 Task: Create a due date automation trigger when advanced on, on the monday before a card is due add content with a name or a description containing resume at 11:00 AM.
Action: Mouse moved to (1146, 80)
Screenshot: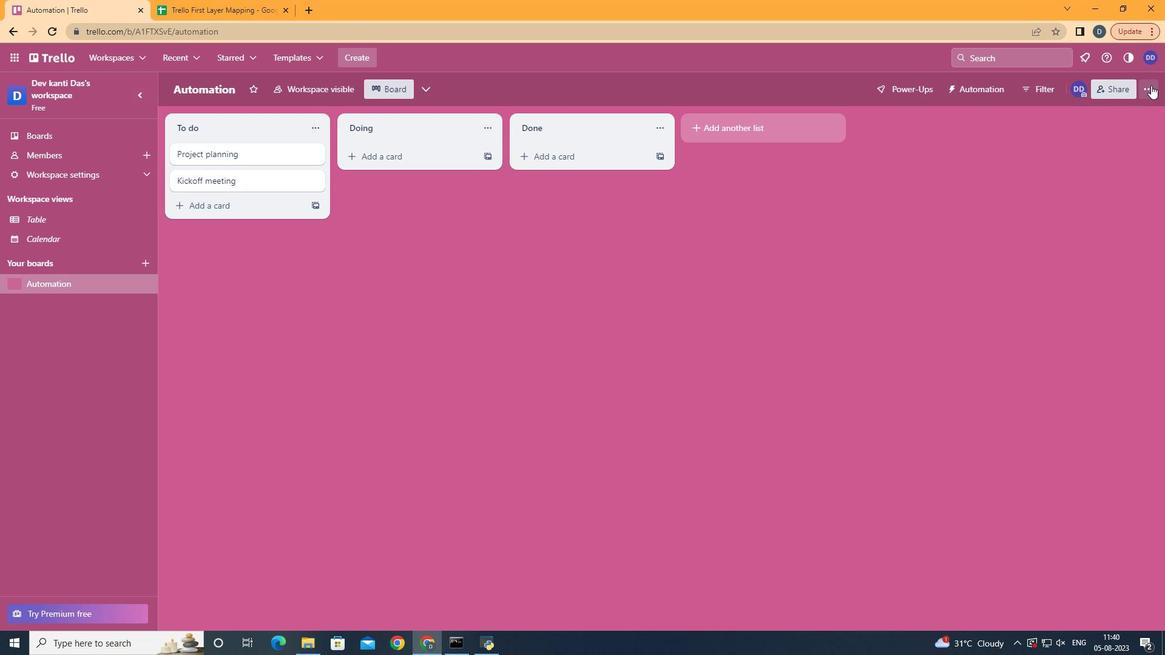 
Action: Mouse pressed left at (1146, 80)
Screenshot: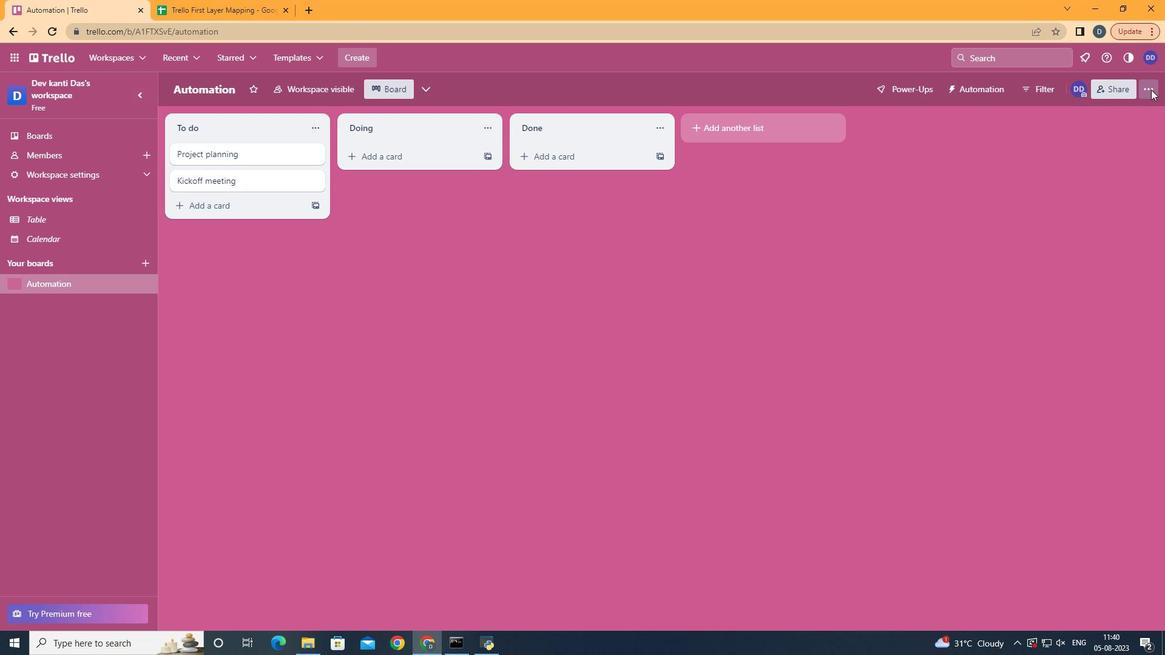 
Action: Mouse moved to (1088, 240)
Screenshot: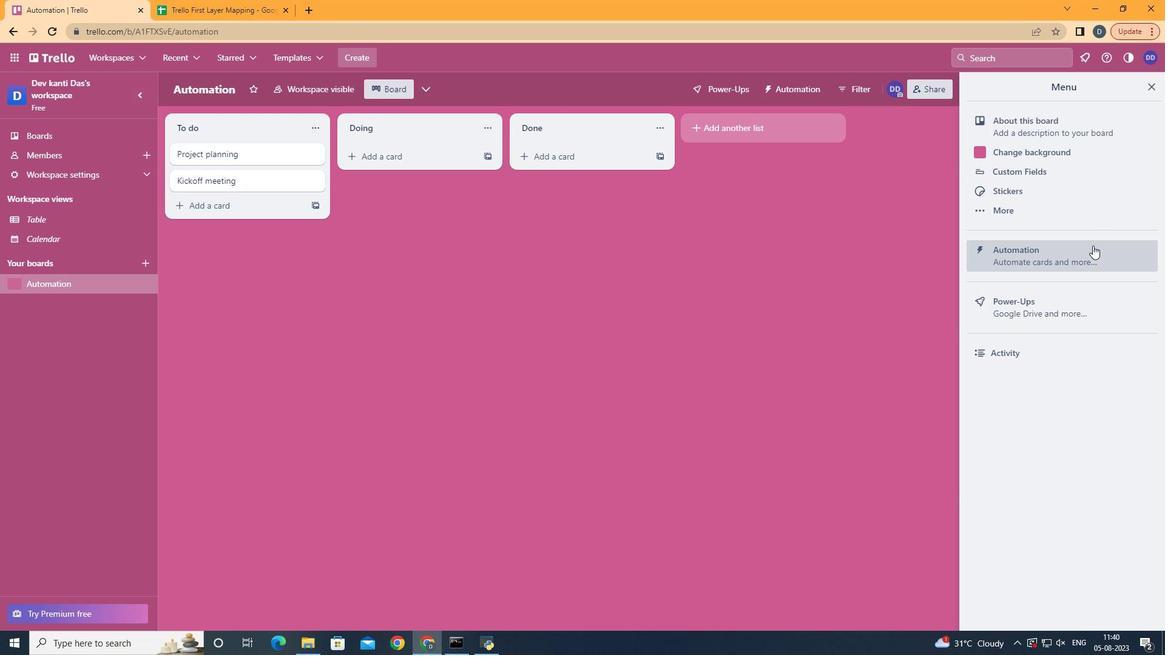
Action: Mouse pressed left at (1088, 240)
Screenshot: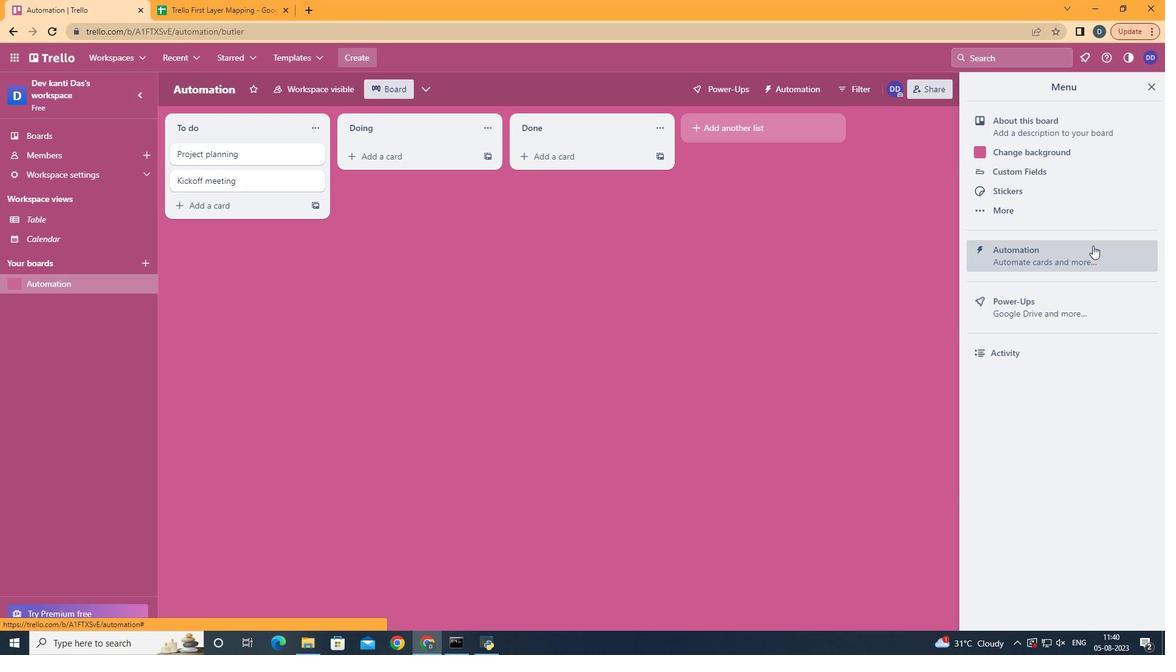 
Action: Mouse moved to (234, 230)
Screenshot: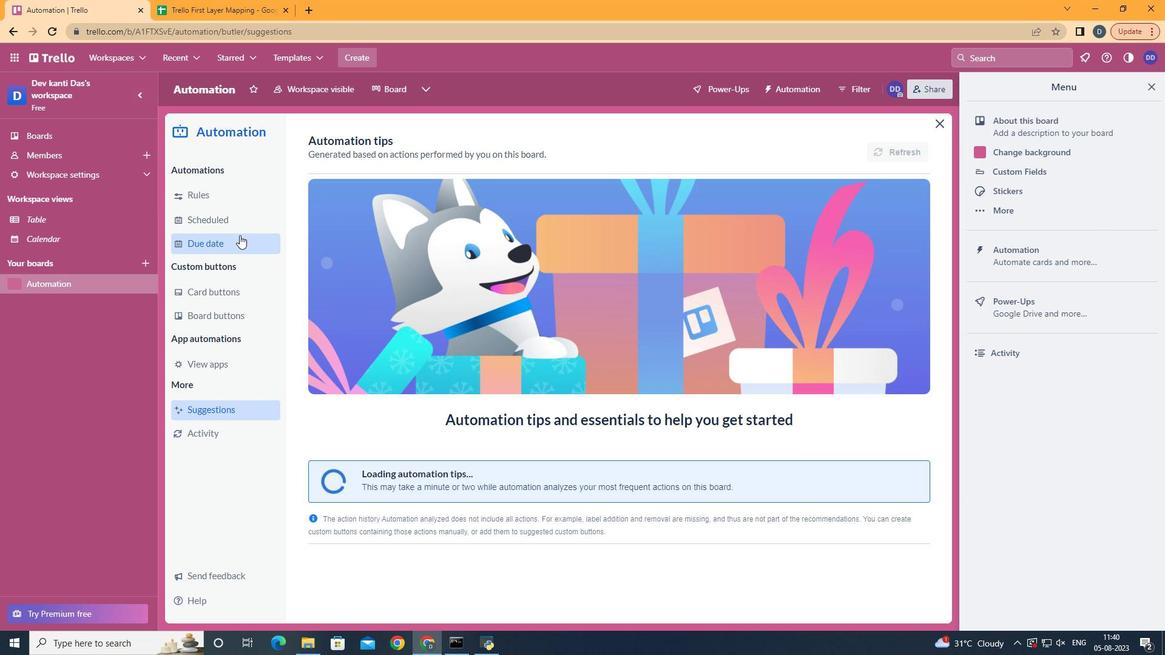 
Action: Mouse pressed left at (234, 230)
Screenshot: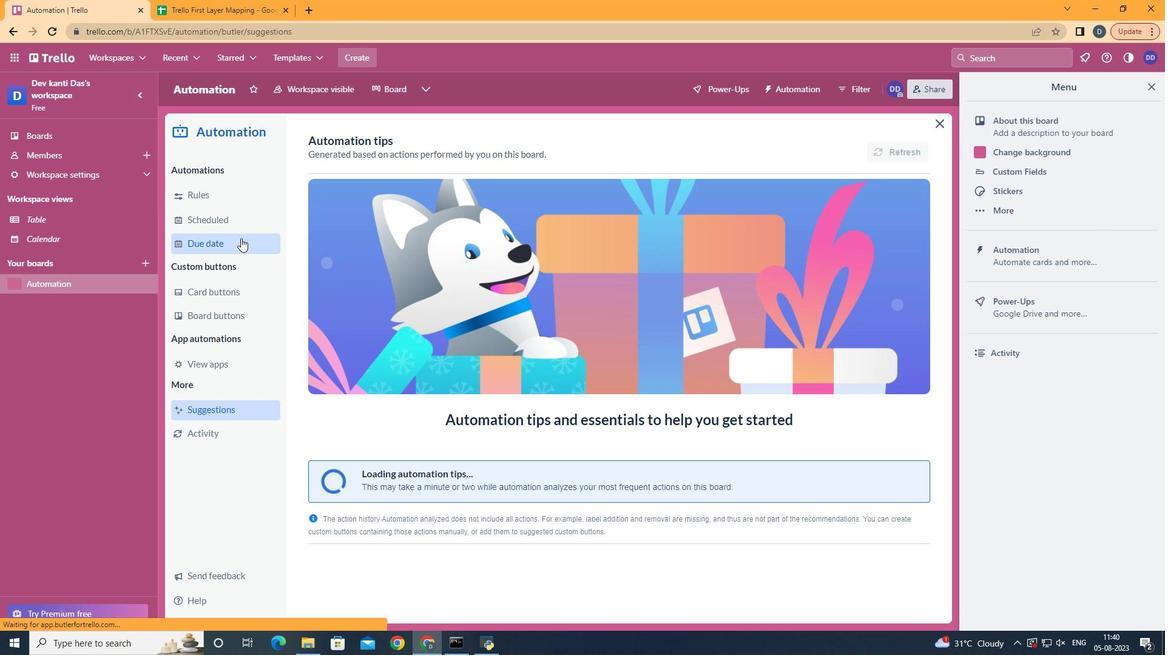 
Action: Mouse moved to (837, 142)
Screenshot: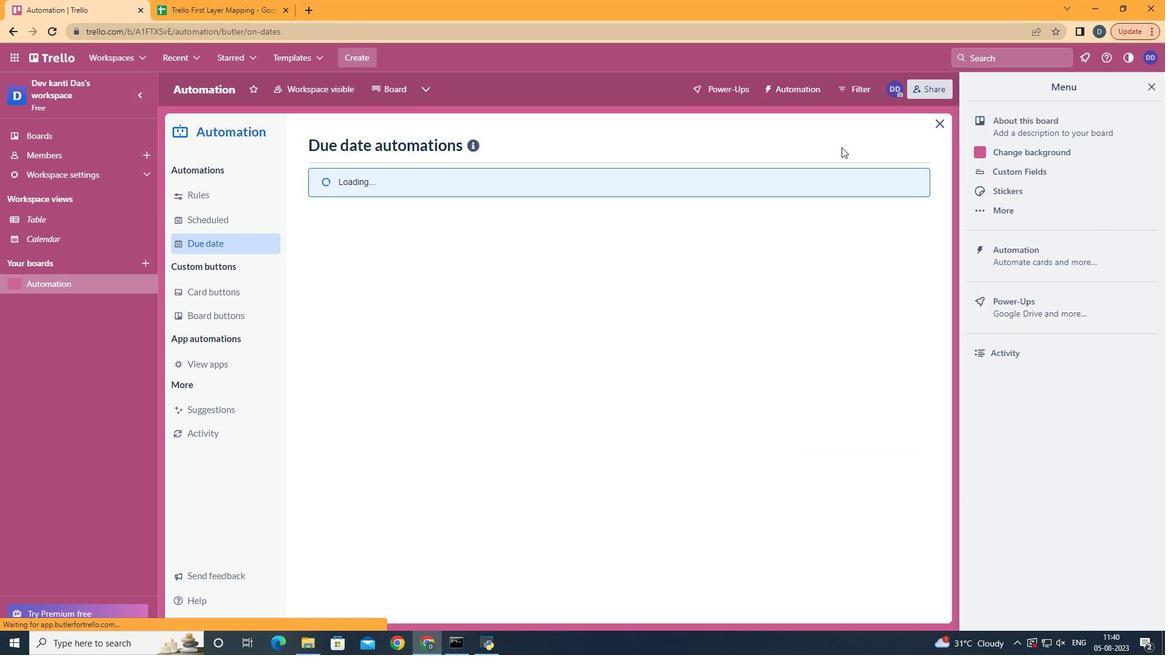 
Action: Mouse pressed left at (837, 142)
Screenshot: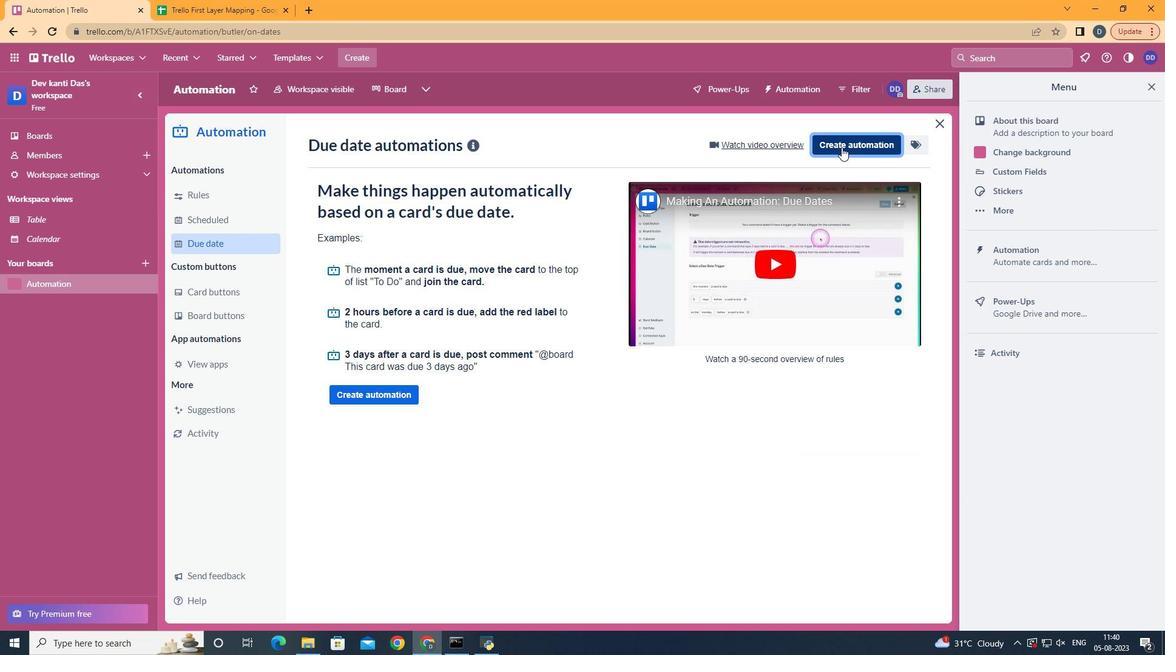 
Action: Mouse moved to (668, 252)
Screenshot: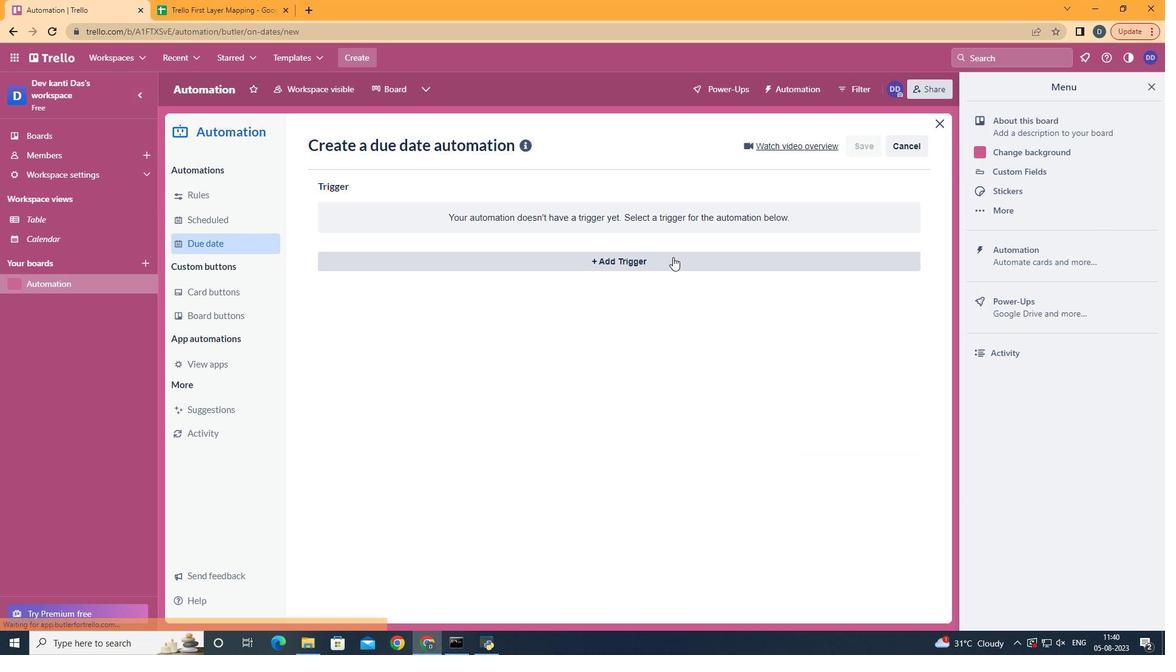 
Action: Mouse pressed left at (668, 252)
Screenshot: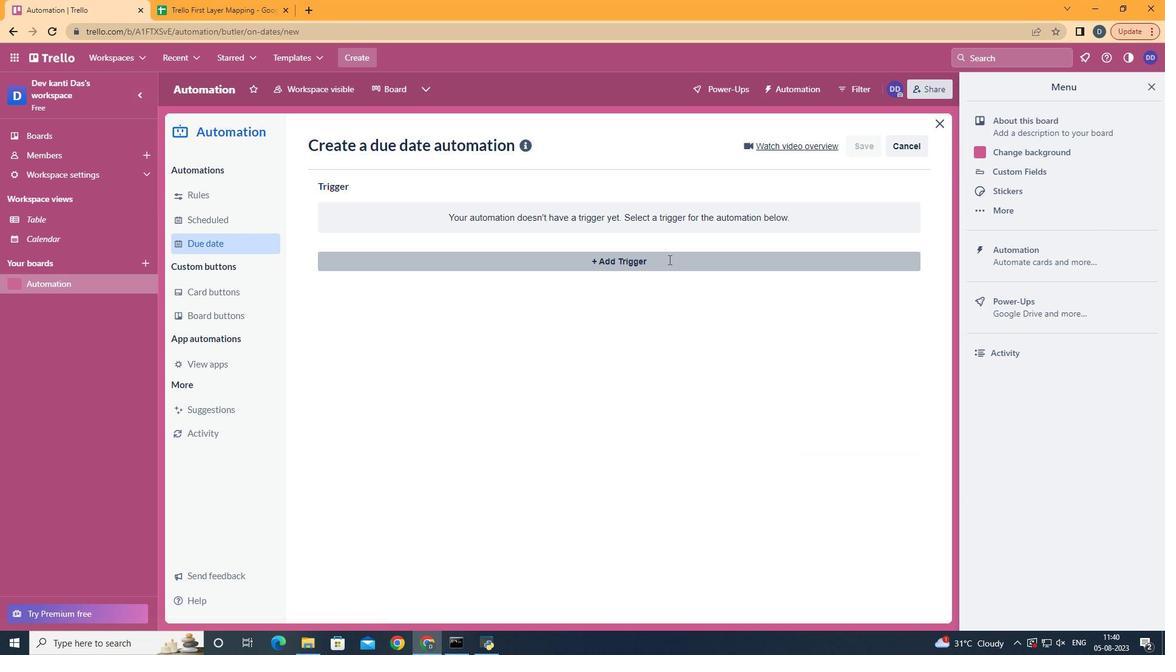 
Action: Mouse moved to (389, 313)
Screenshot: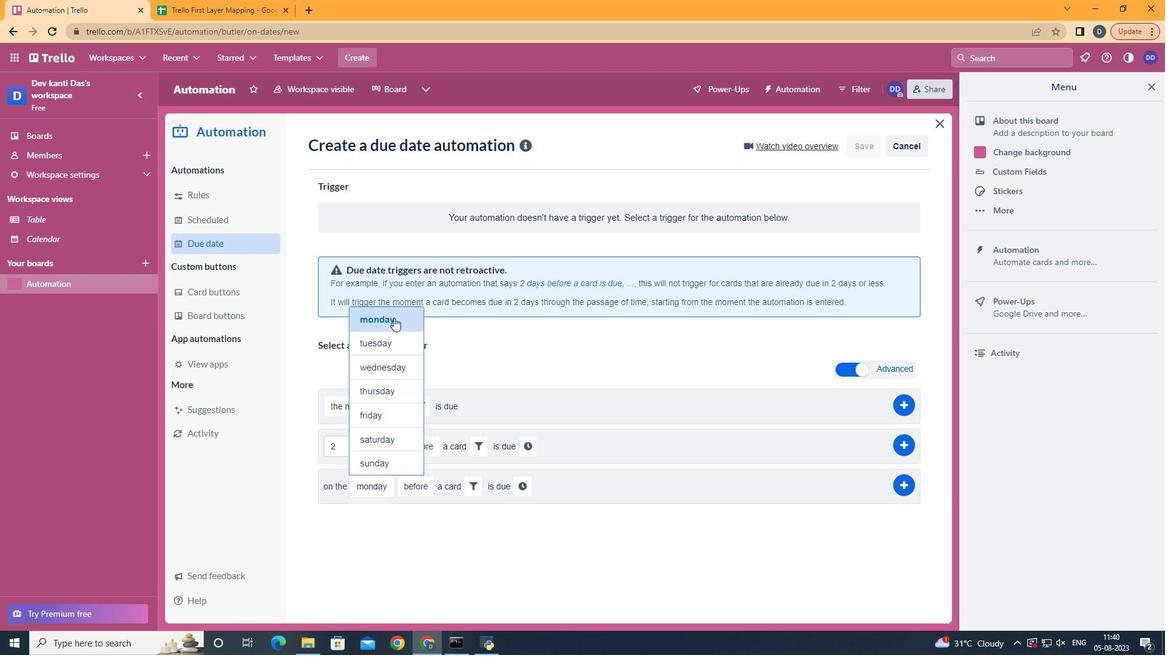 
Action: Mouse pressed left at (389, 313)
Screenshot: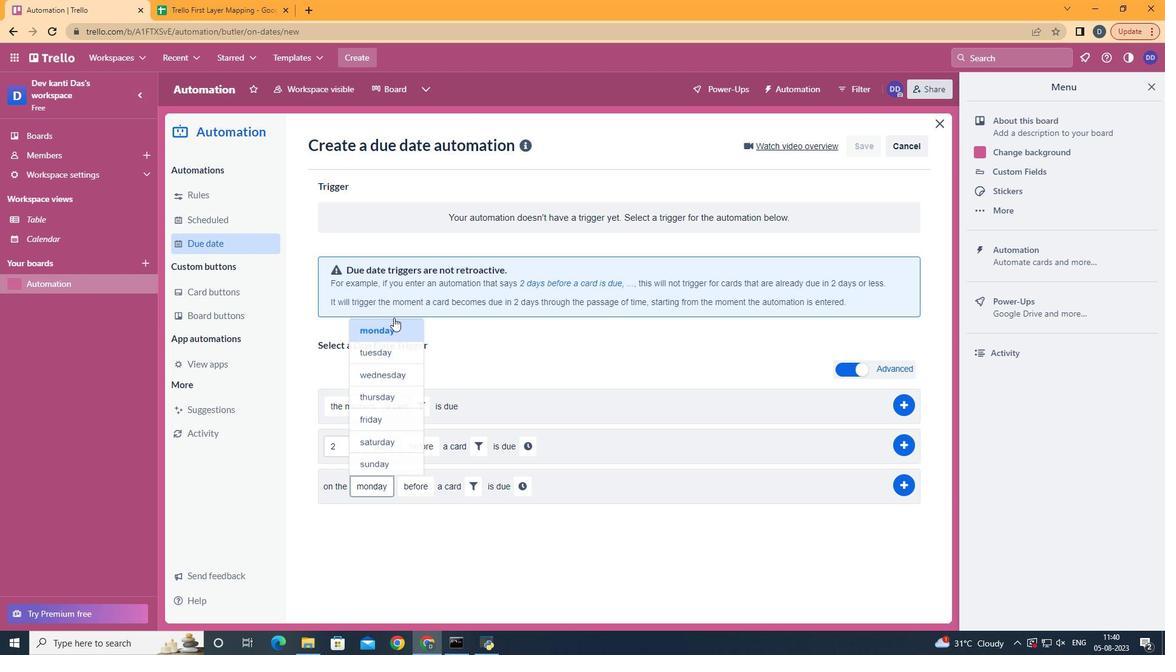 
Action: Mouse moved to (421, 500)
Screenshot: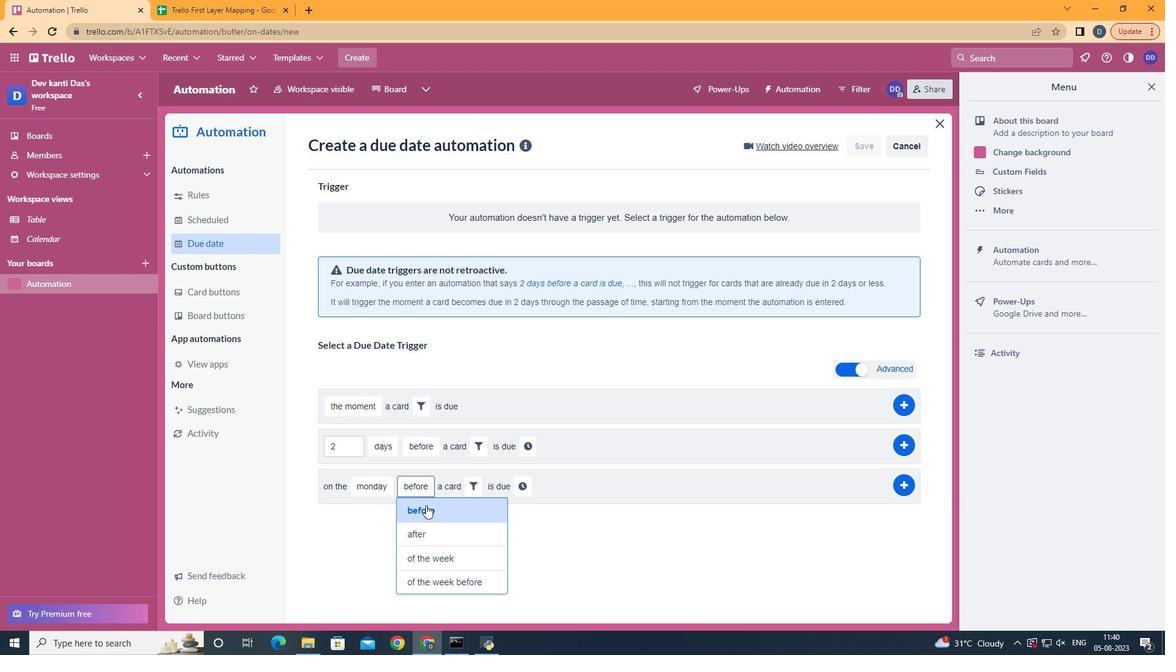 
Action: Mouse pressed left at (421, 500)
Screenshot: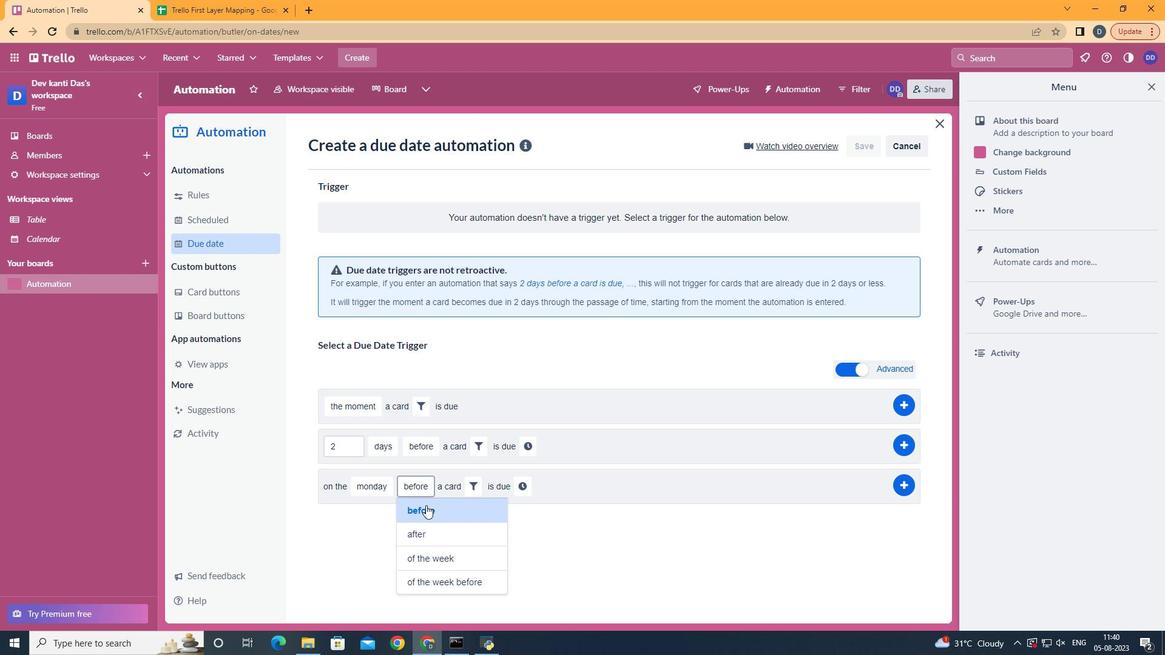 
Action: Mouse moved to (469, 481)
Screenshot: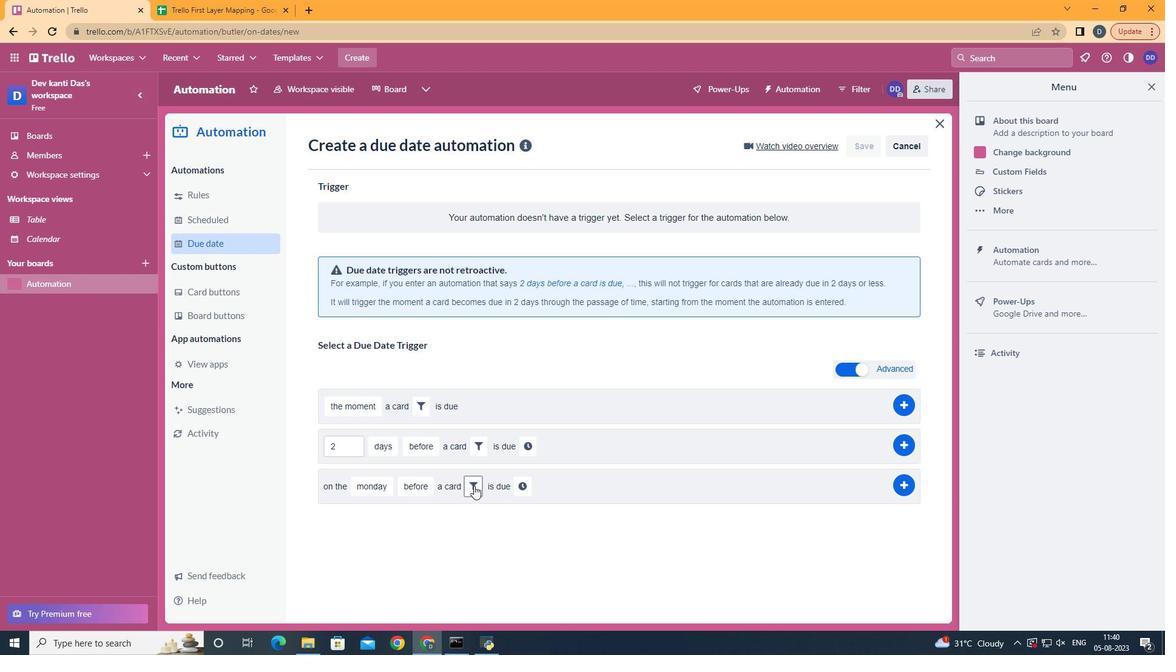 
Action: Mouse pressed left at (469, 481)
Screenshot: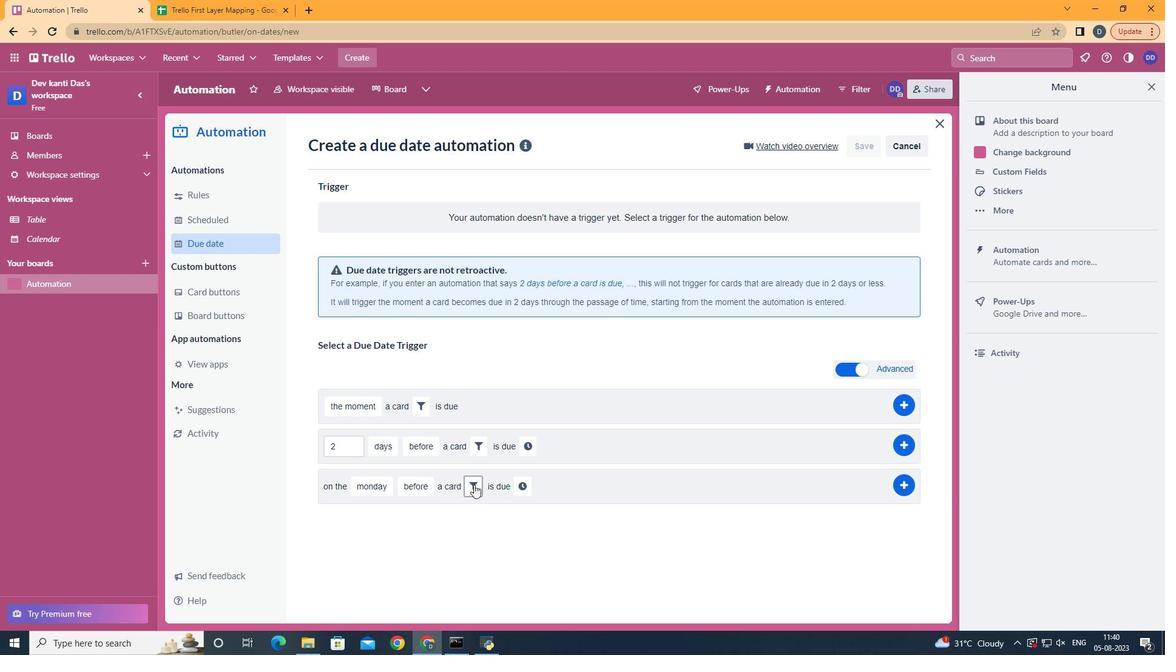 
Action: Mouse moved to (617, 518)
Screenshot: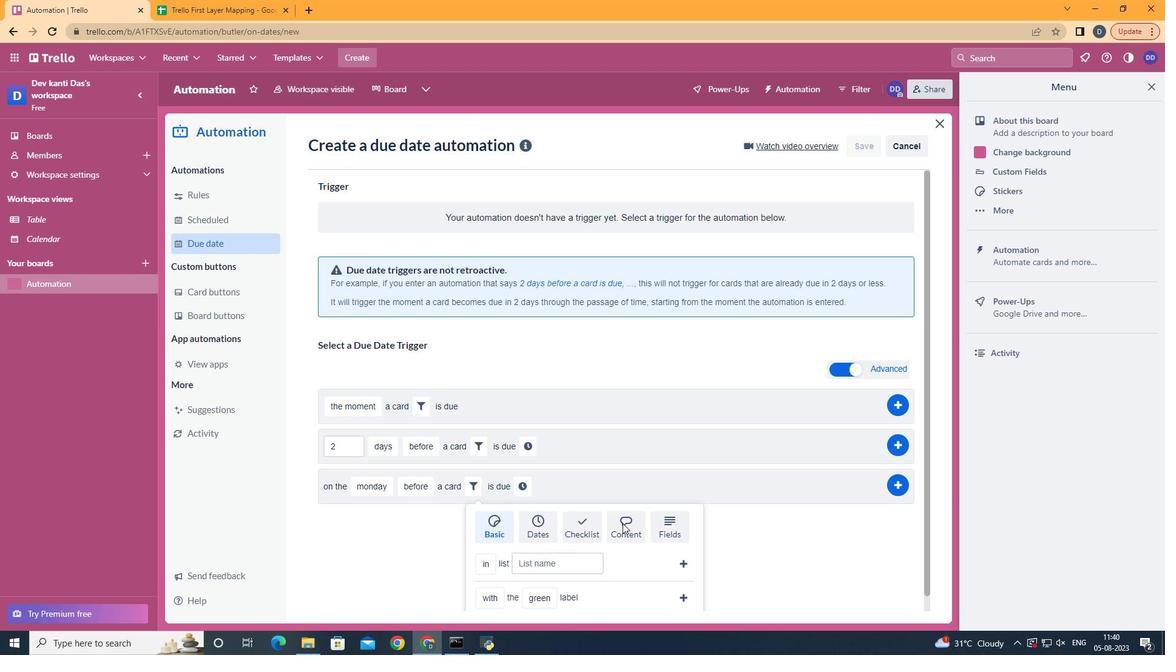 
Action: Mouse pressed left at (617, 518)
Screenshot: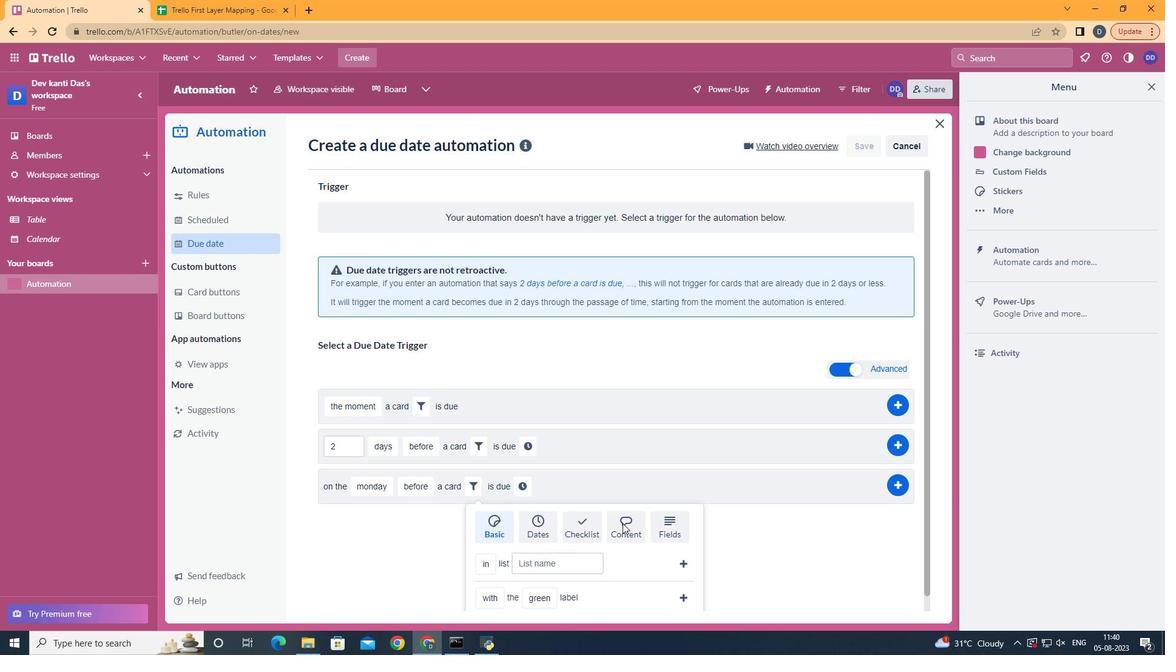 
Action: Mouse scrolled (617, 518) with delta (0, 0)
Screenshot: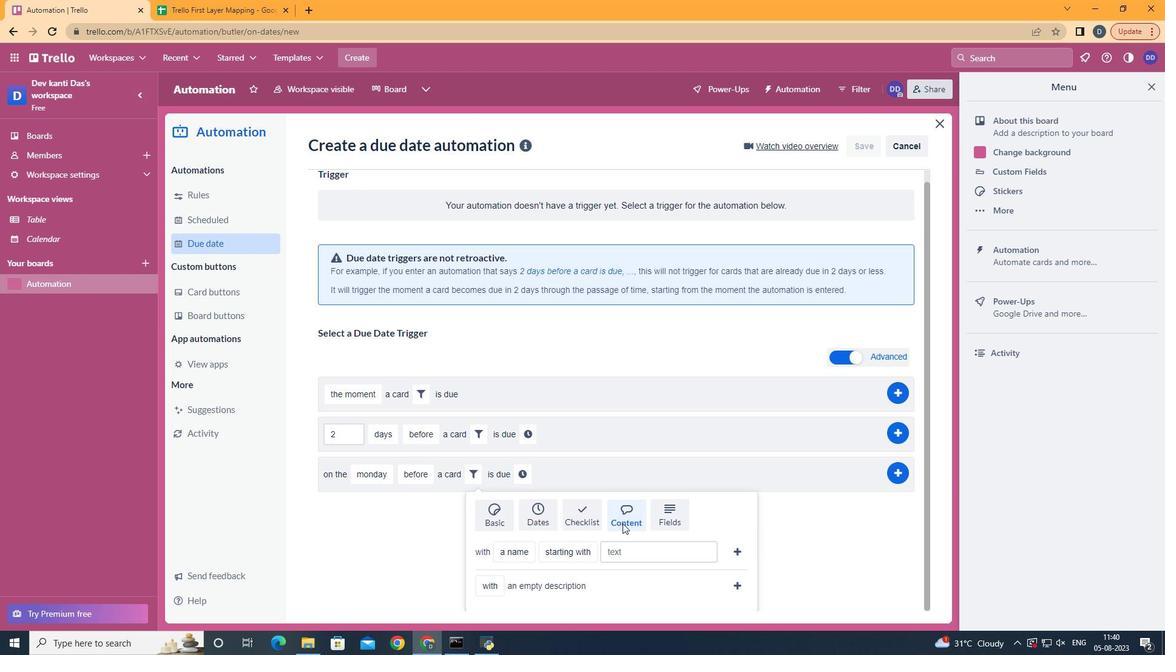 
Action: Mouse scrolled (617, 518) with delta (0, 0)
Screenshot: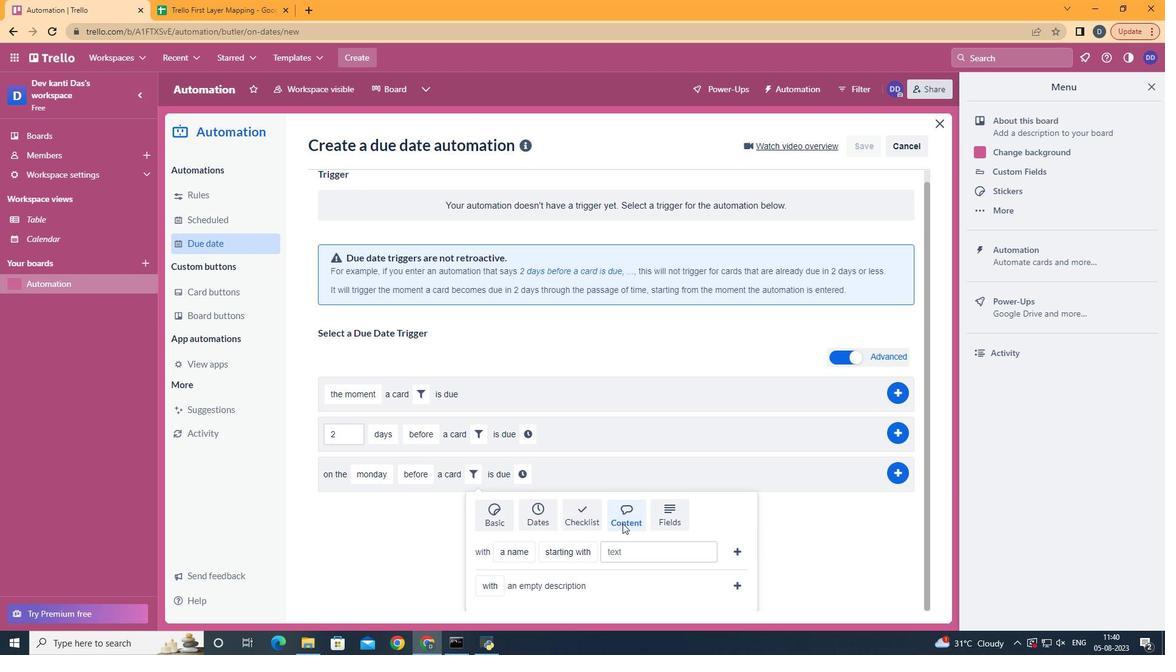 
Action: Mouse scrolled (617, 518) with delta (0, 0)
Screenshot: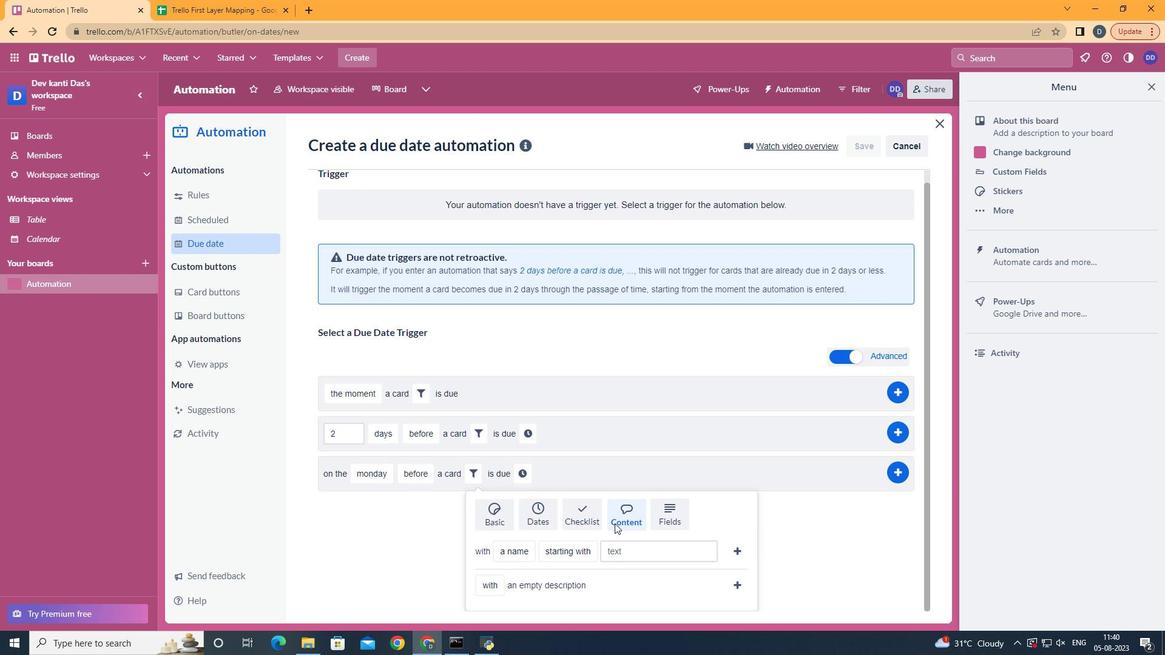 
Action: Mouse moved to (539, 522)
Screenshot: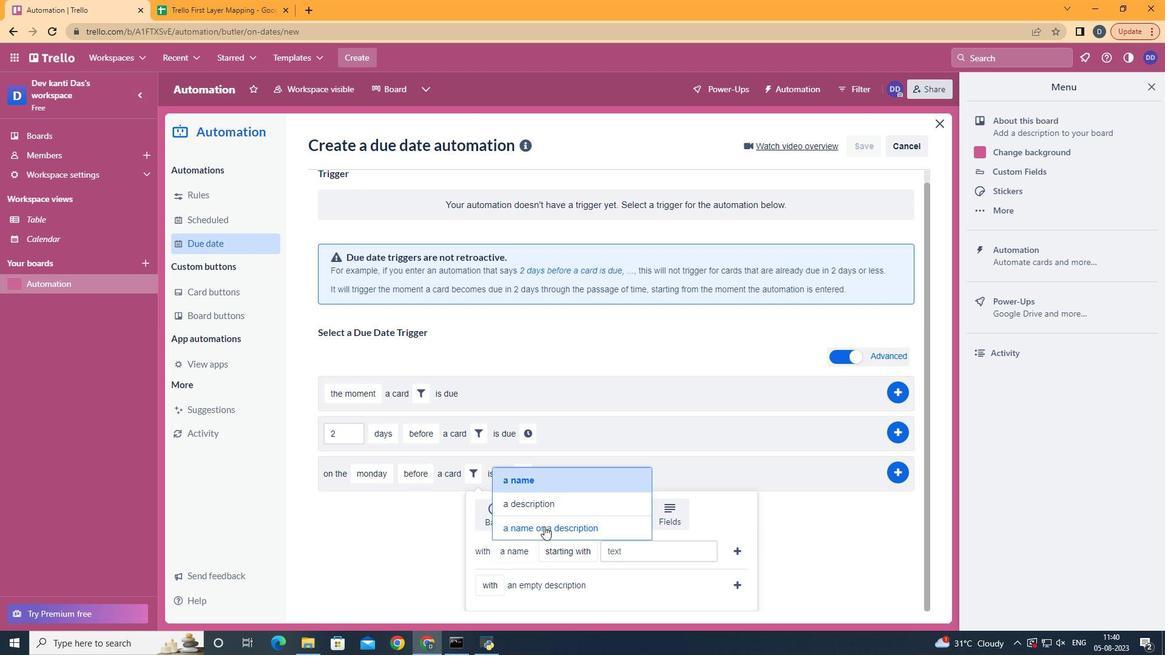 
Action: Mouse pressed left at (539, 522)
Screenshot: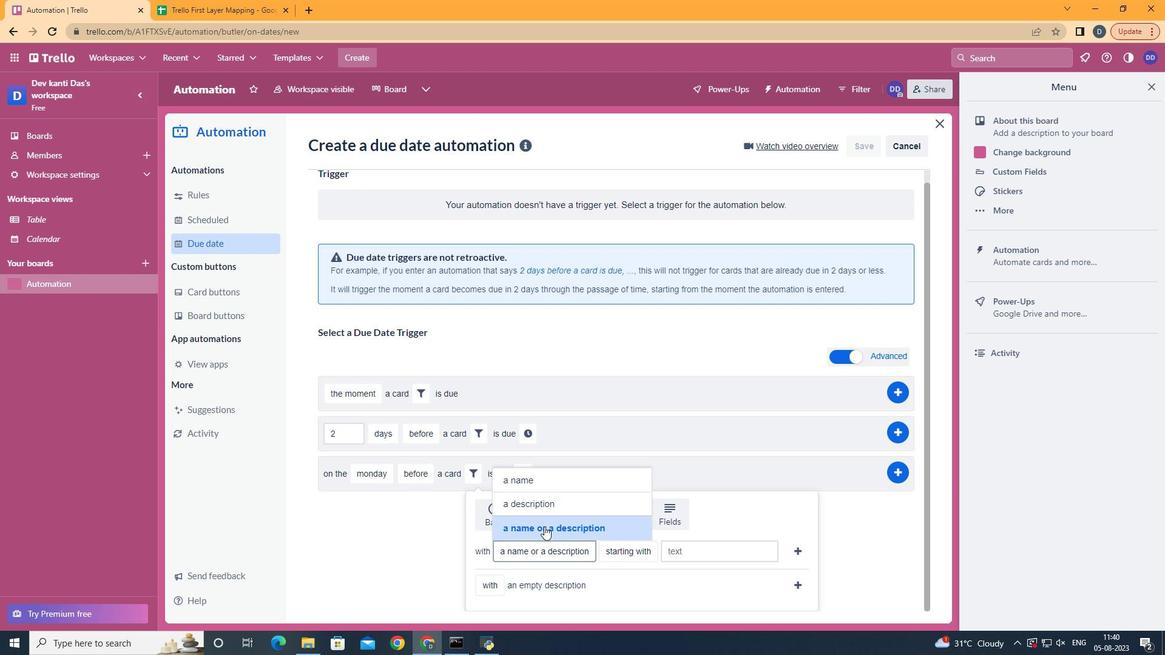 
Action: Mouse moved to (647, 452)
Screenshot: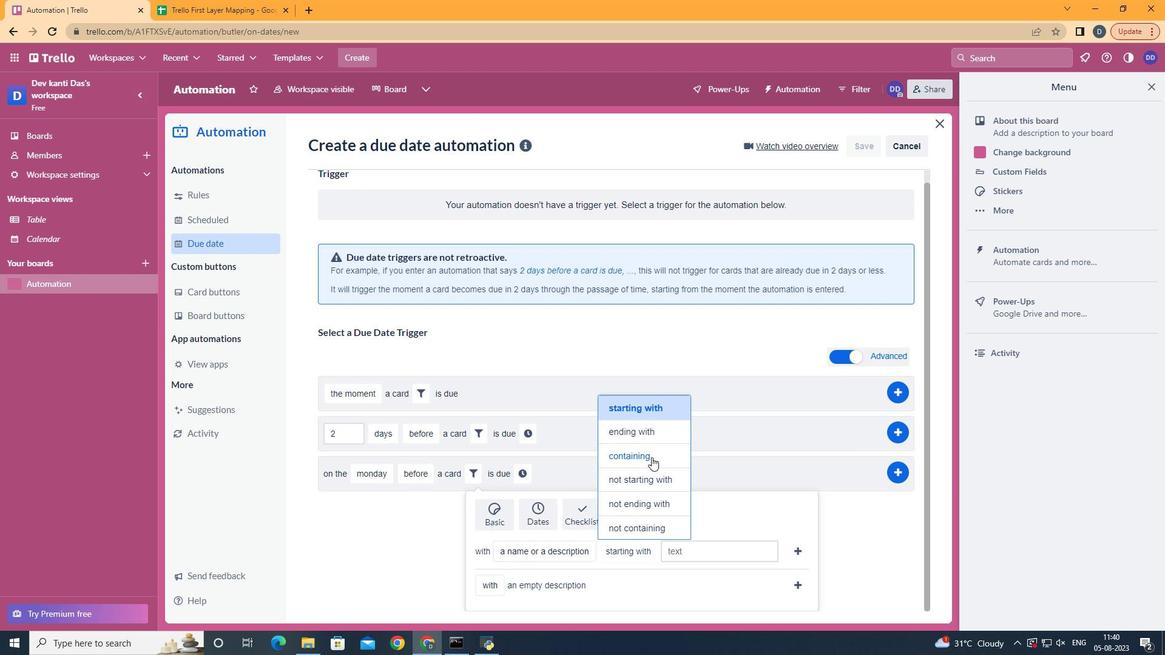 
Action: Mouse pressed left at (647, 452)
Screenshot: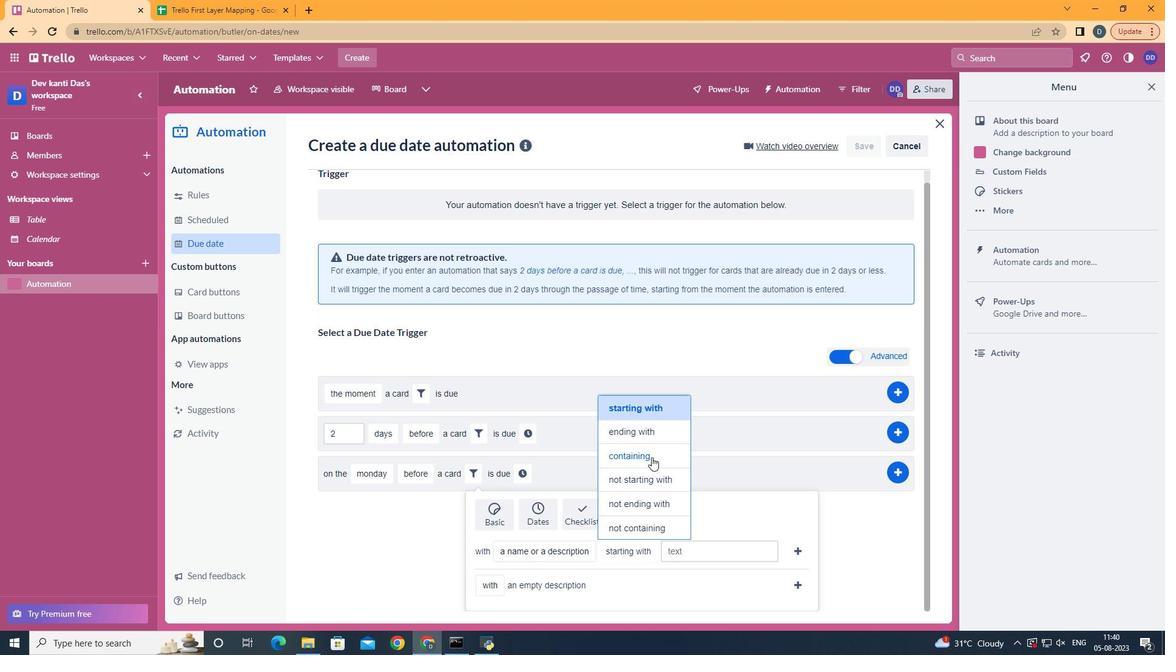 
Action: Mouse moved to (698, 550)
Screenshot: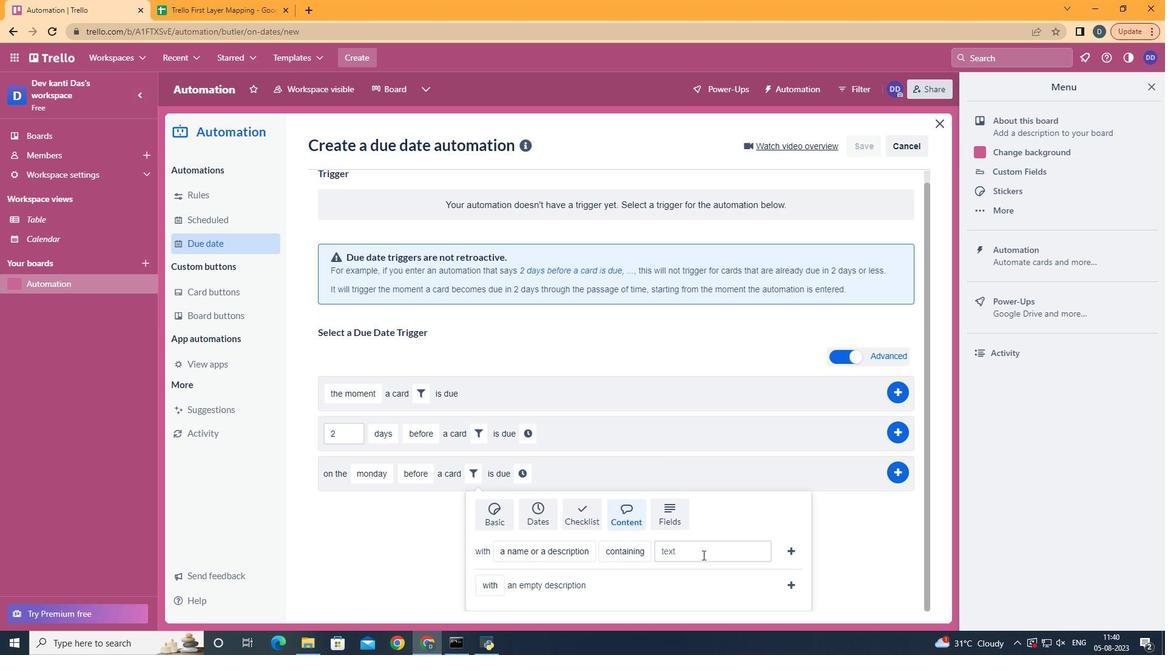 
Action: Mouse pressed left at (698, 550)
Screenshot: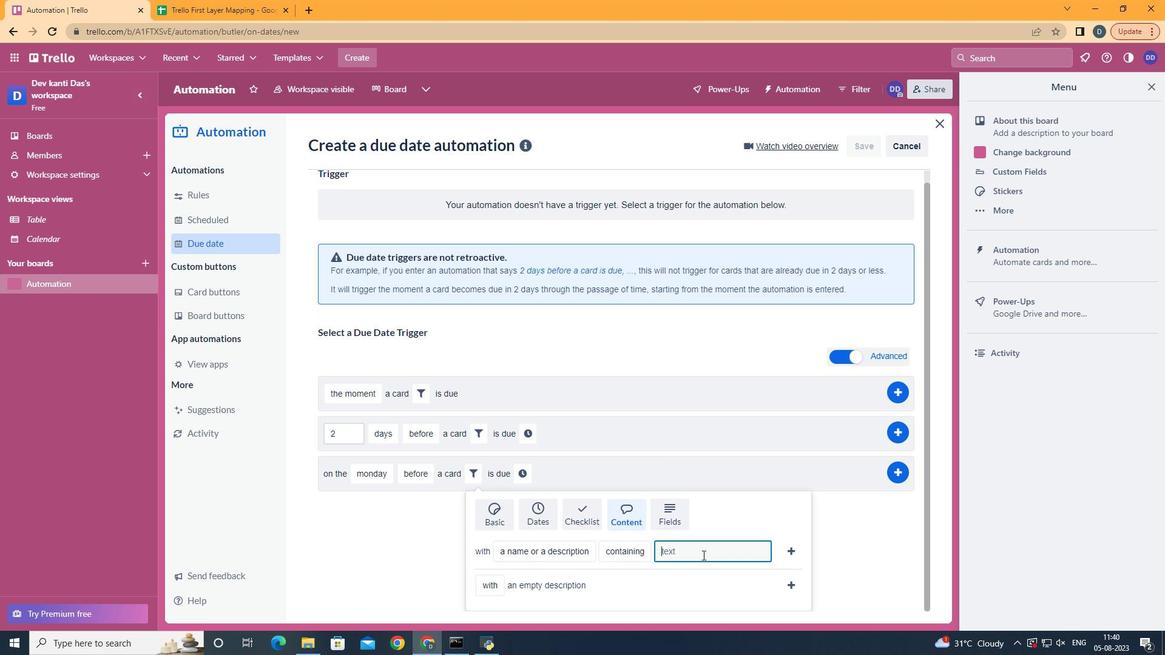 
Action: Key pressed resume
Screenshot: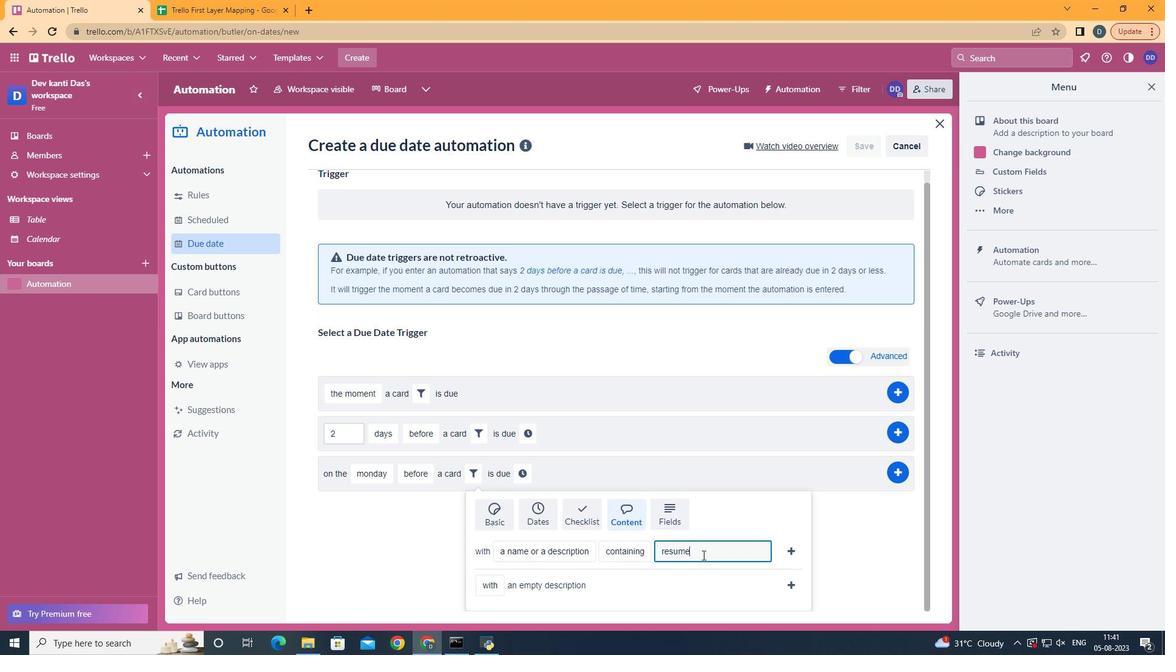 
Action: Mouse moved to (784, 548)
Screenshot: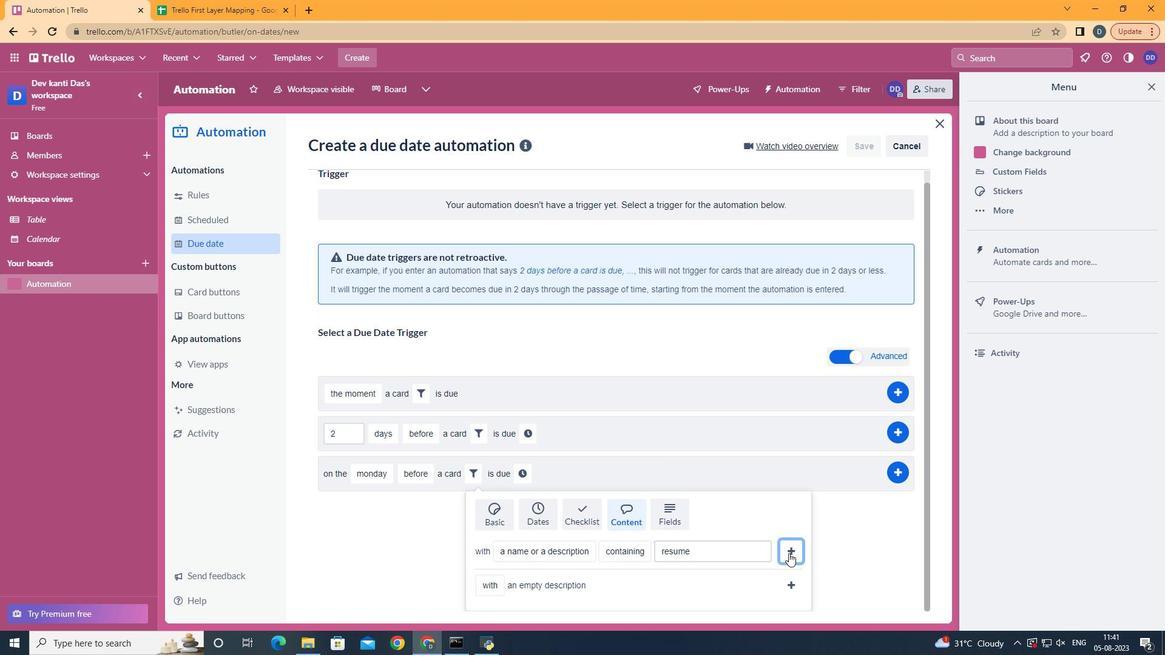 
Action: Mouse pressed left at (784, 548)
Screenshot: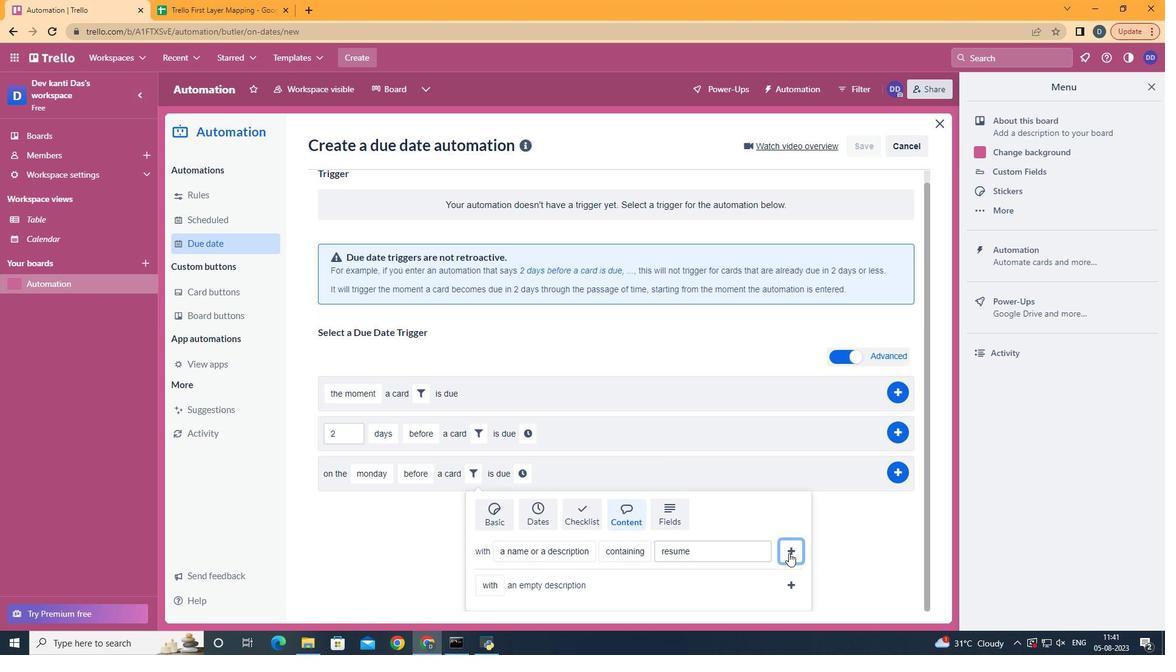 
Action: Mouse moved to (733, 485)
Screenshot: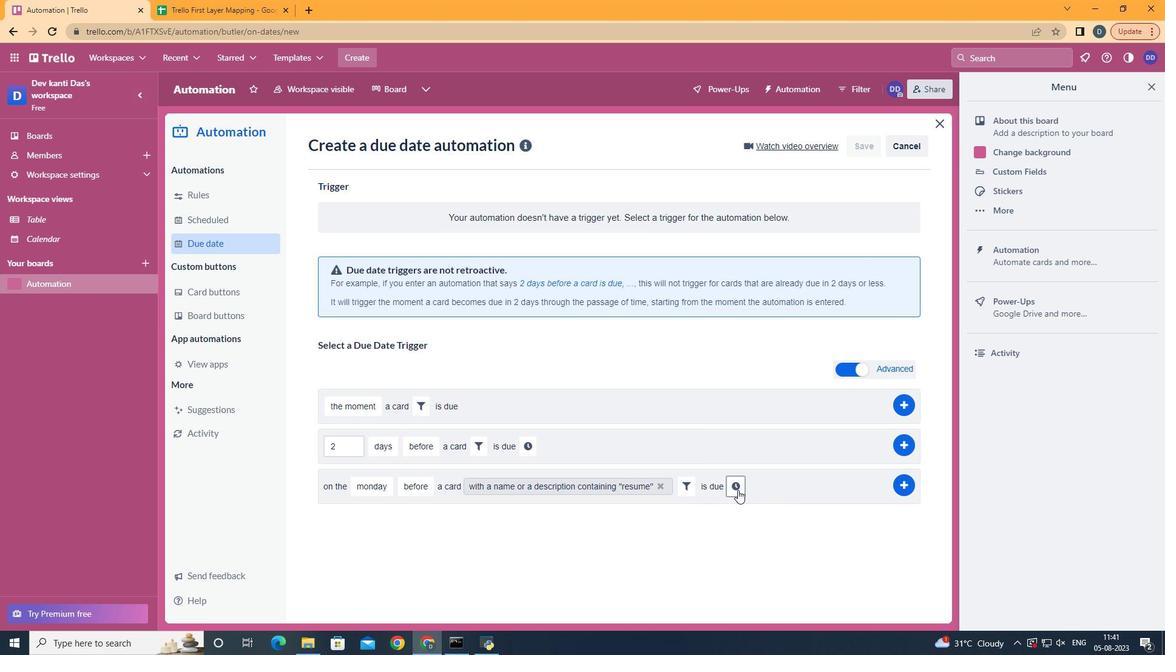 
Action: Mouse pressed left at (733, 485)
Screenshot: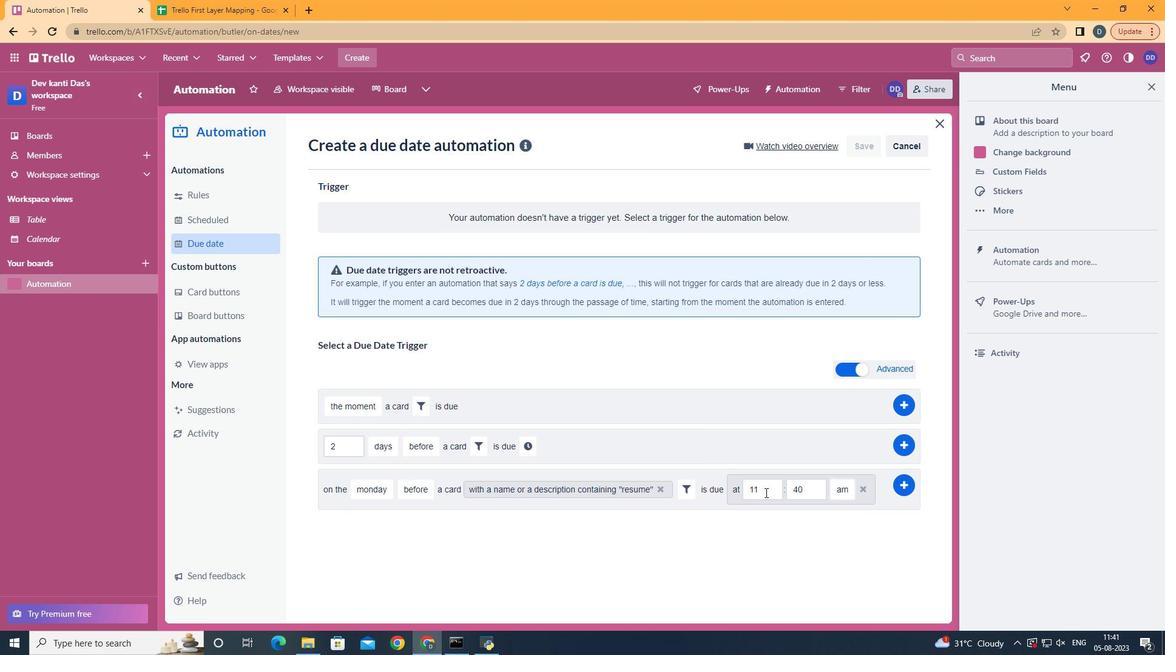 
Action: Mouse moved to (806, 488)
Screenshot: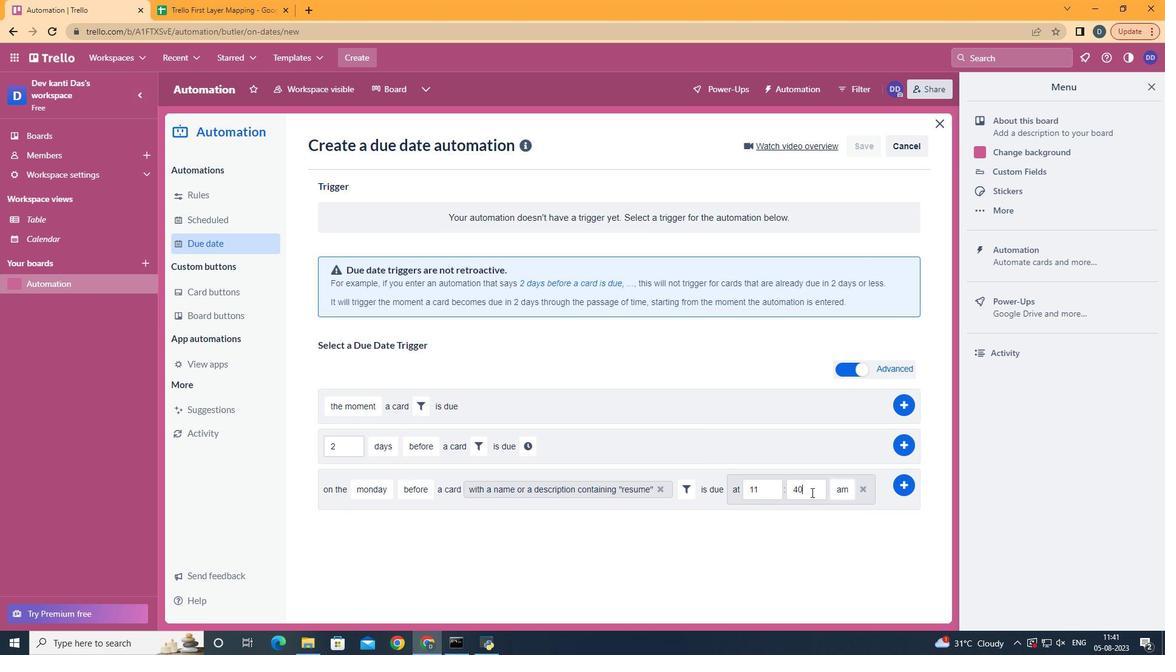 
Action: Mouse pressed left at (806, 488)
Screenshot: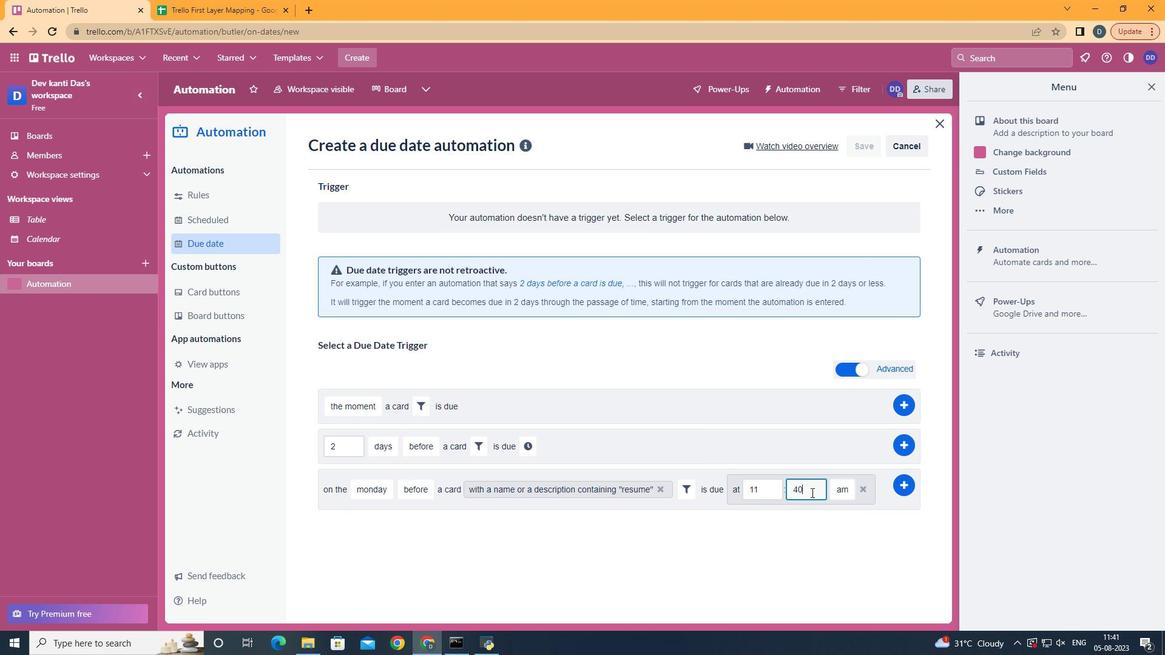 
Action: Key pressed <Key.backspace><Key.backspace>00
Screenshot: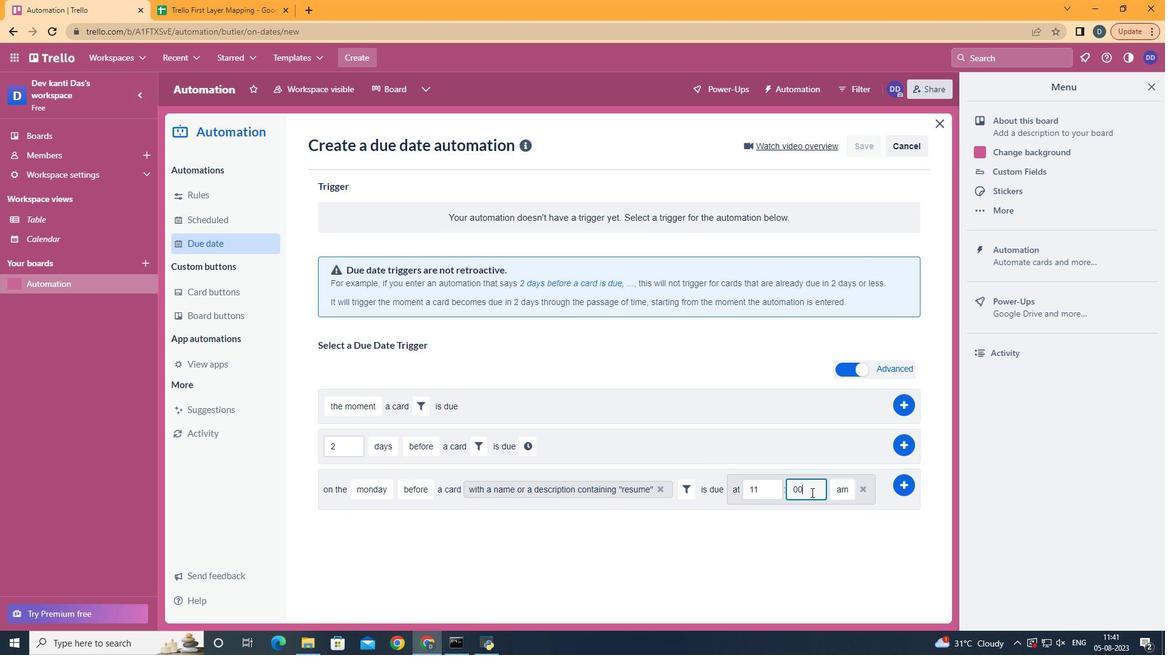
Action: Mouse moved to (902, 478)
Screenshot: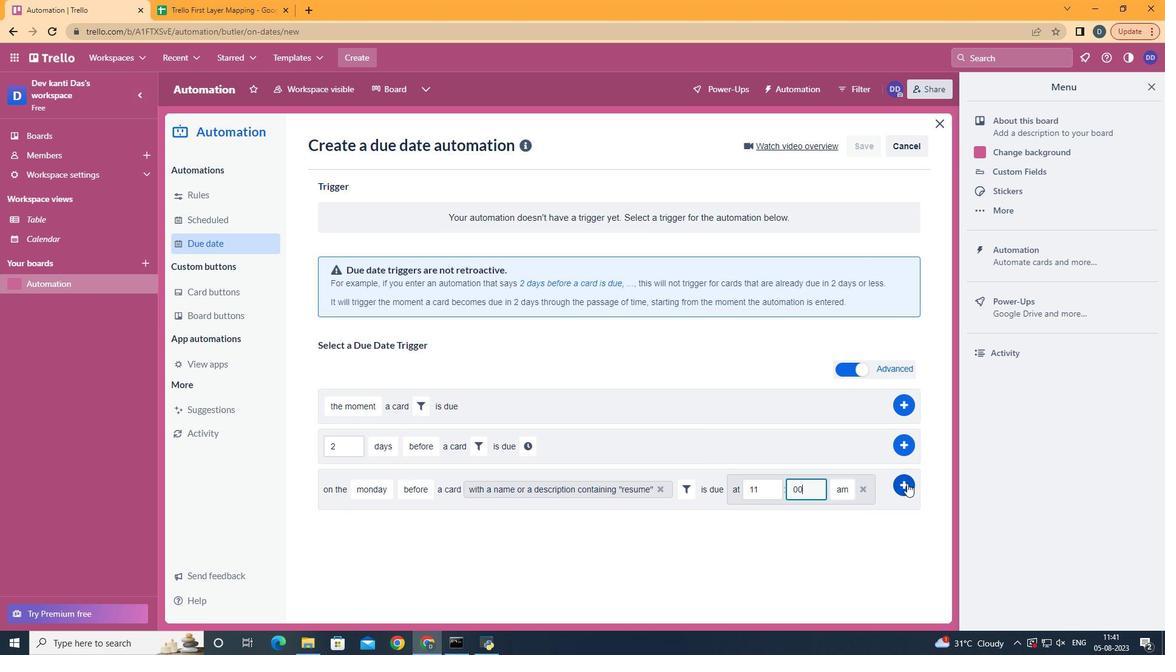 
Action: Mouse pressed left at (902, 478)
Screenshot: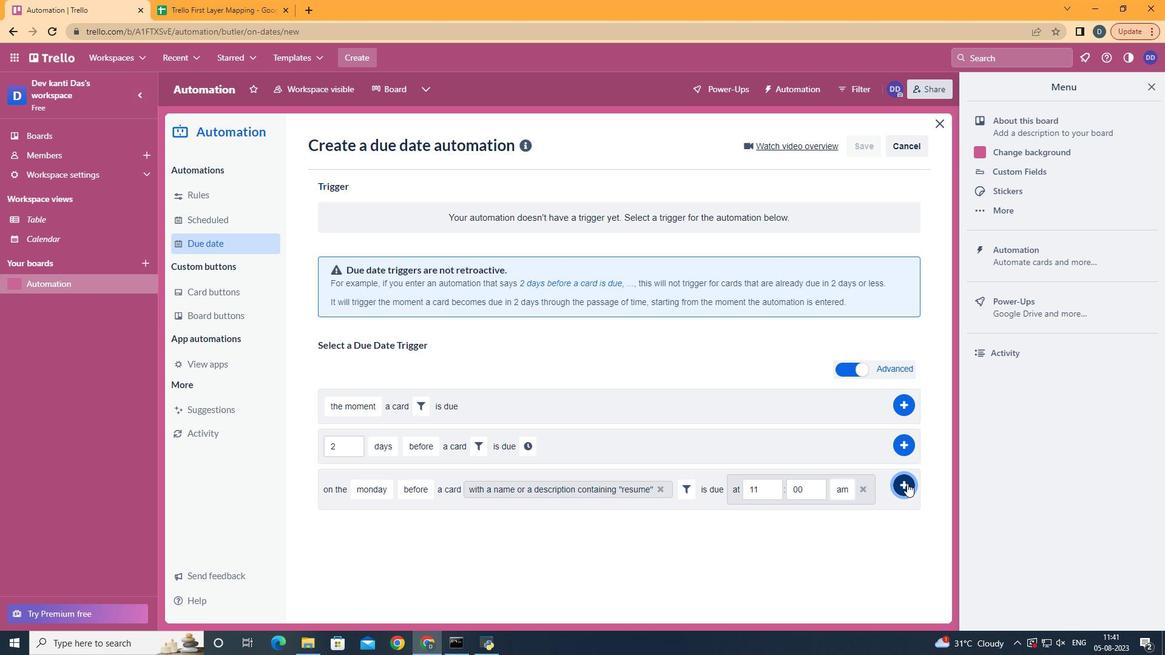 
Action: Mouse moved to (708, 219)
Screenshot: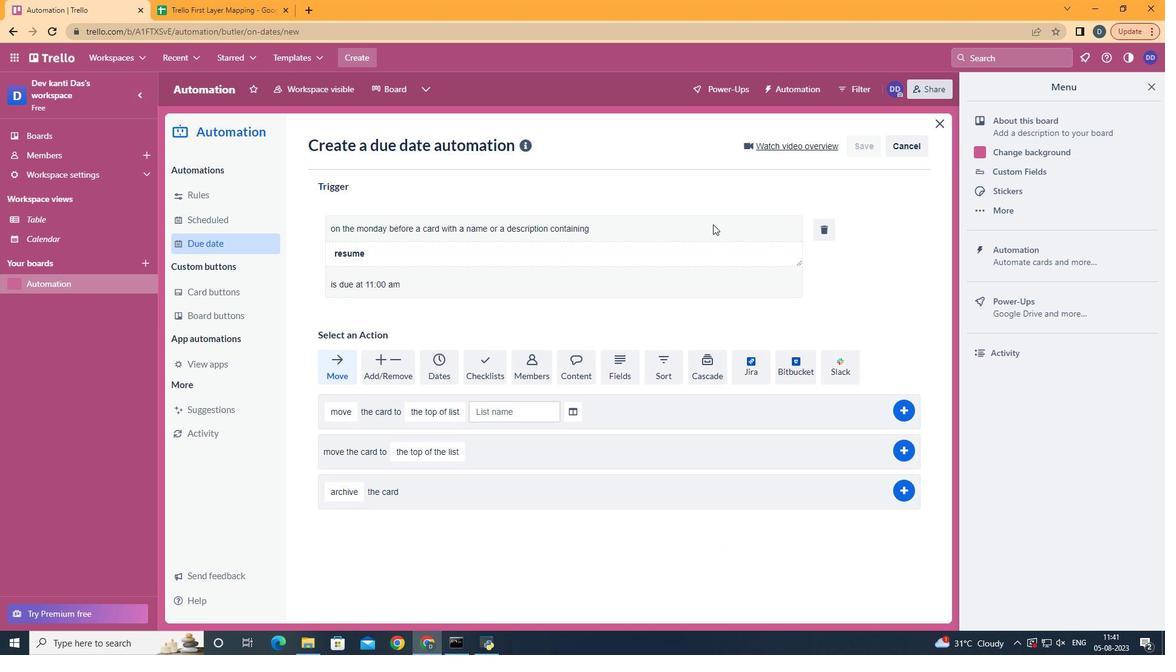 
